 Task: Look for products in the category "Muffins" from Cafe Valley only.
Action: Mouse moved to (24, 105)
Screenshot: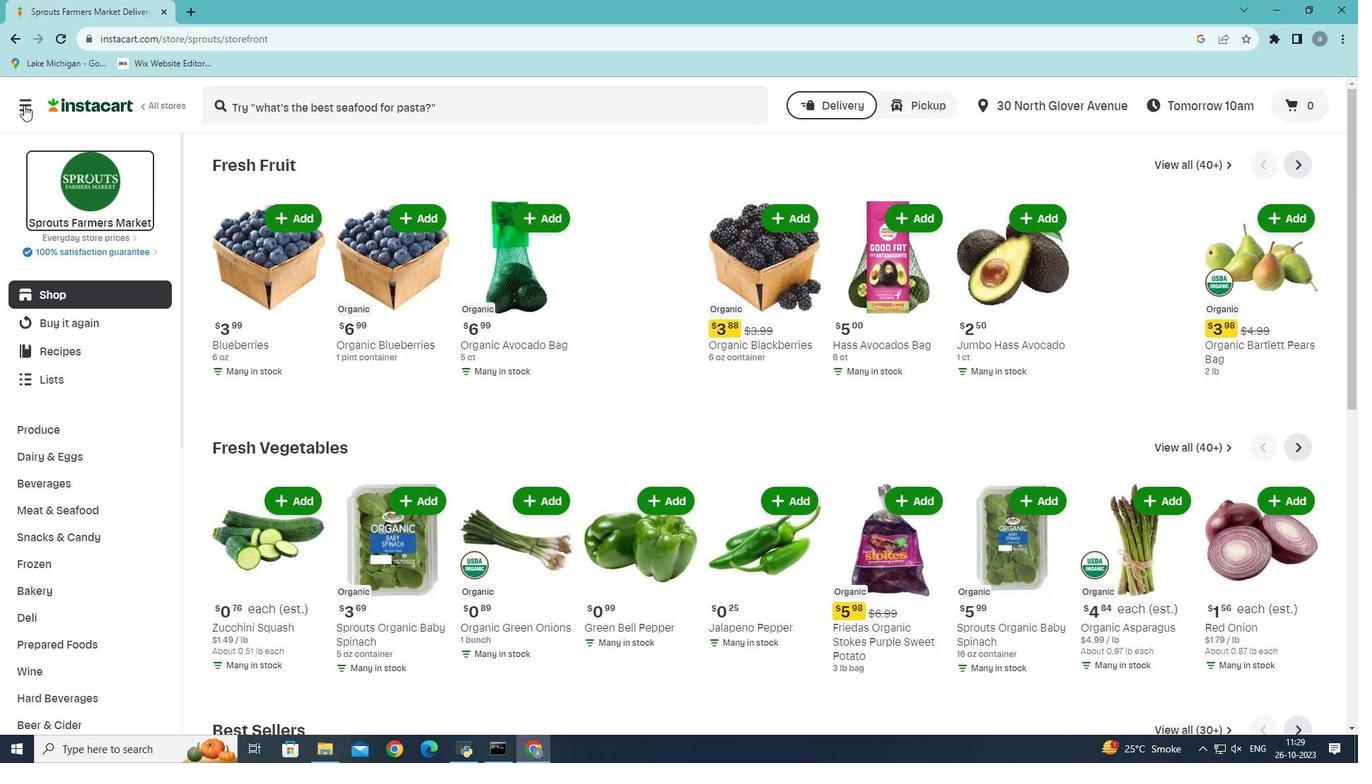
Action: Mouse pressed left at (24, 105)
Screenshot: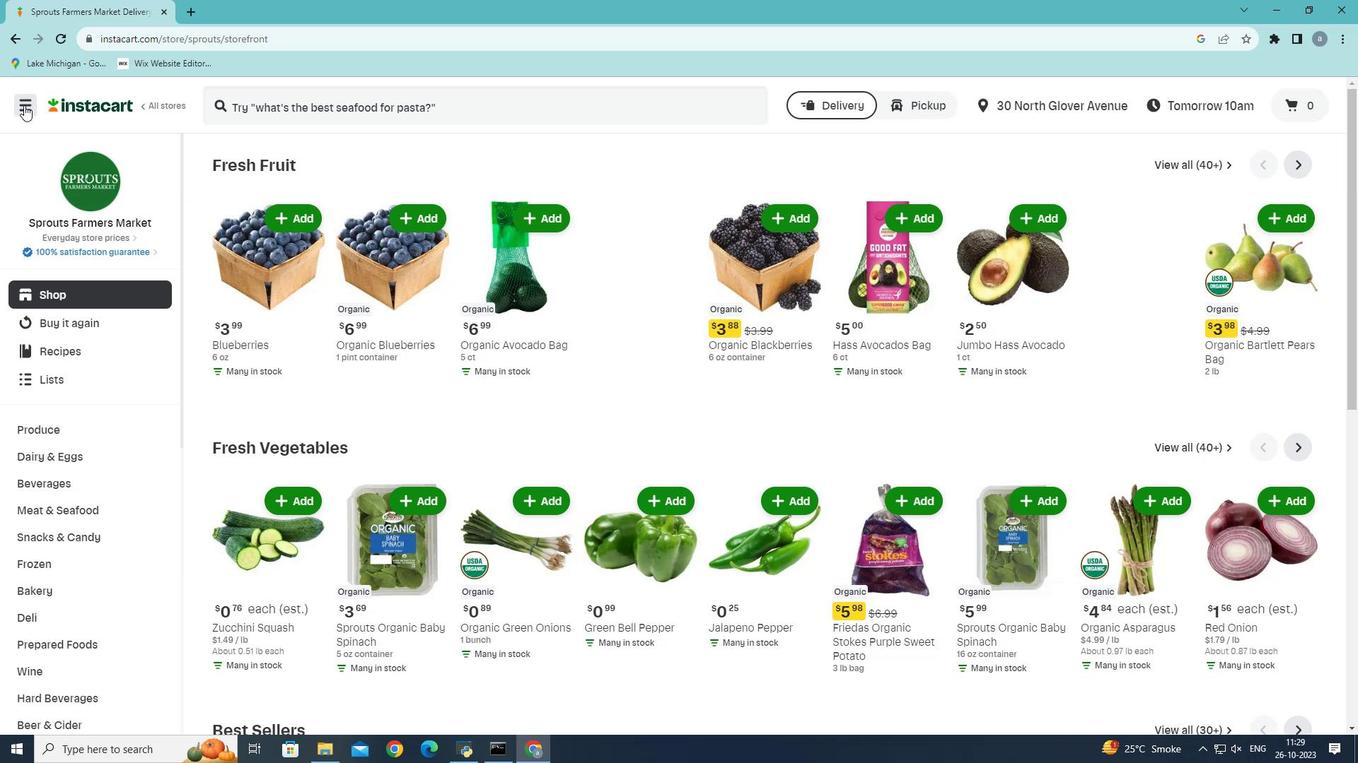 
Action: Mouse moved to (74, 418)
Screenshot: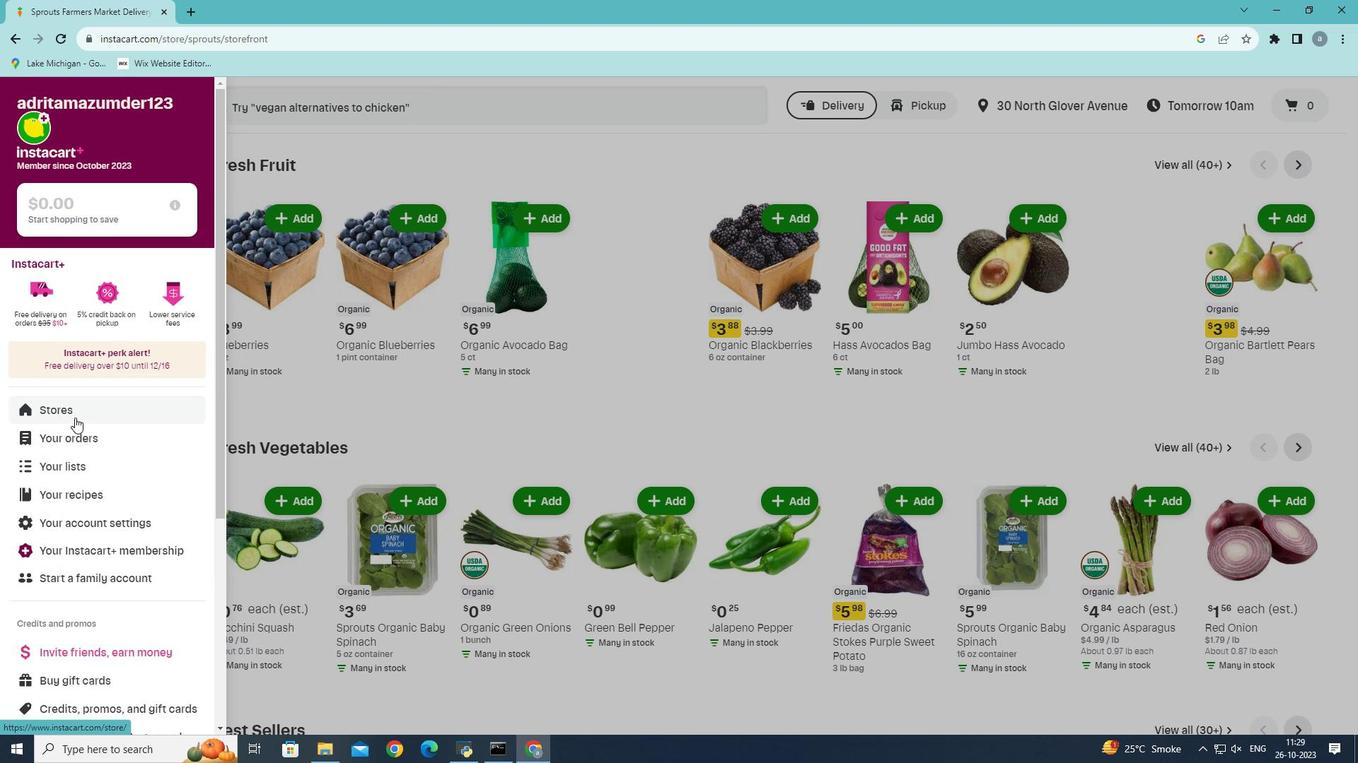 
Action: Mouse pressed left at (74, 418)
Screenshot: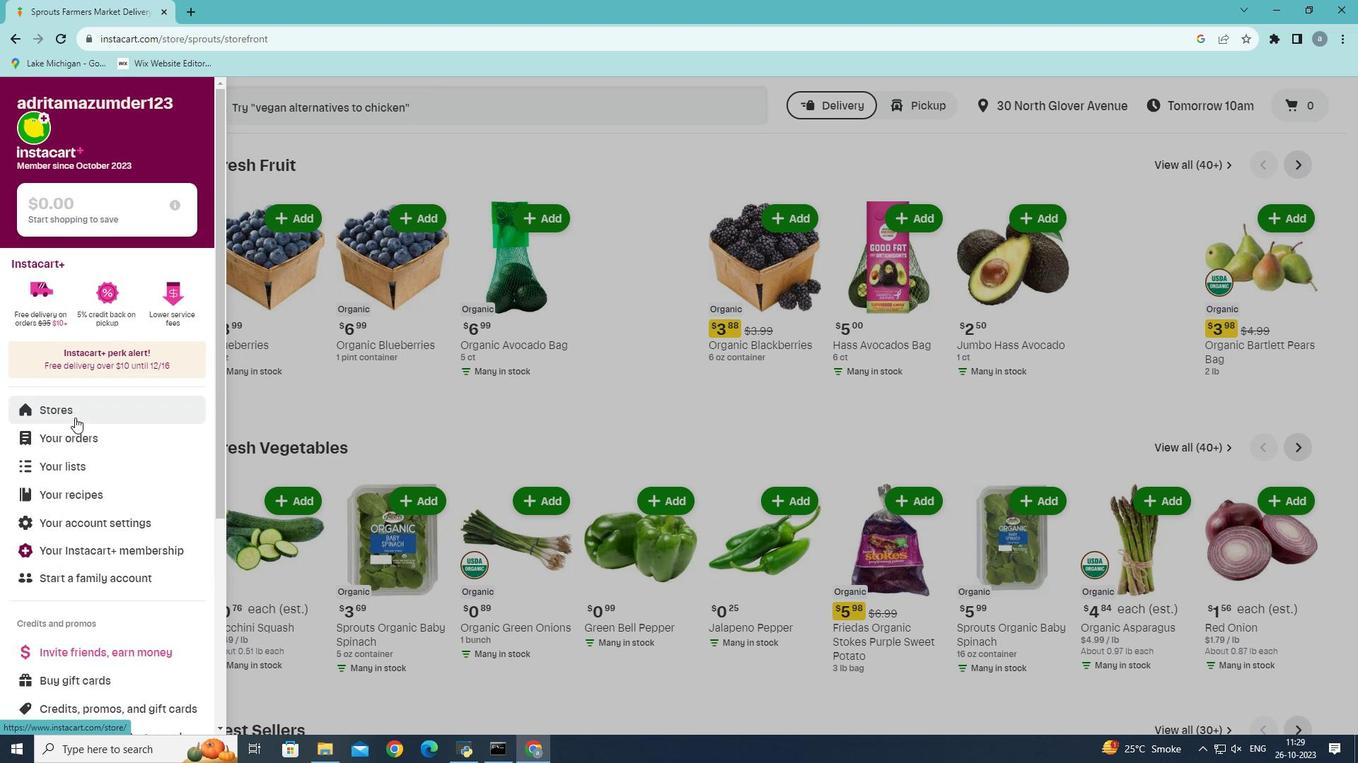 
Action: Mouse moved to (318, 145)
Screenshot: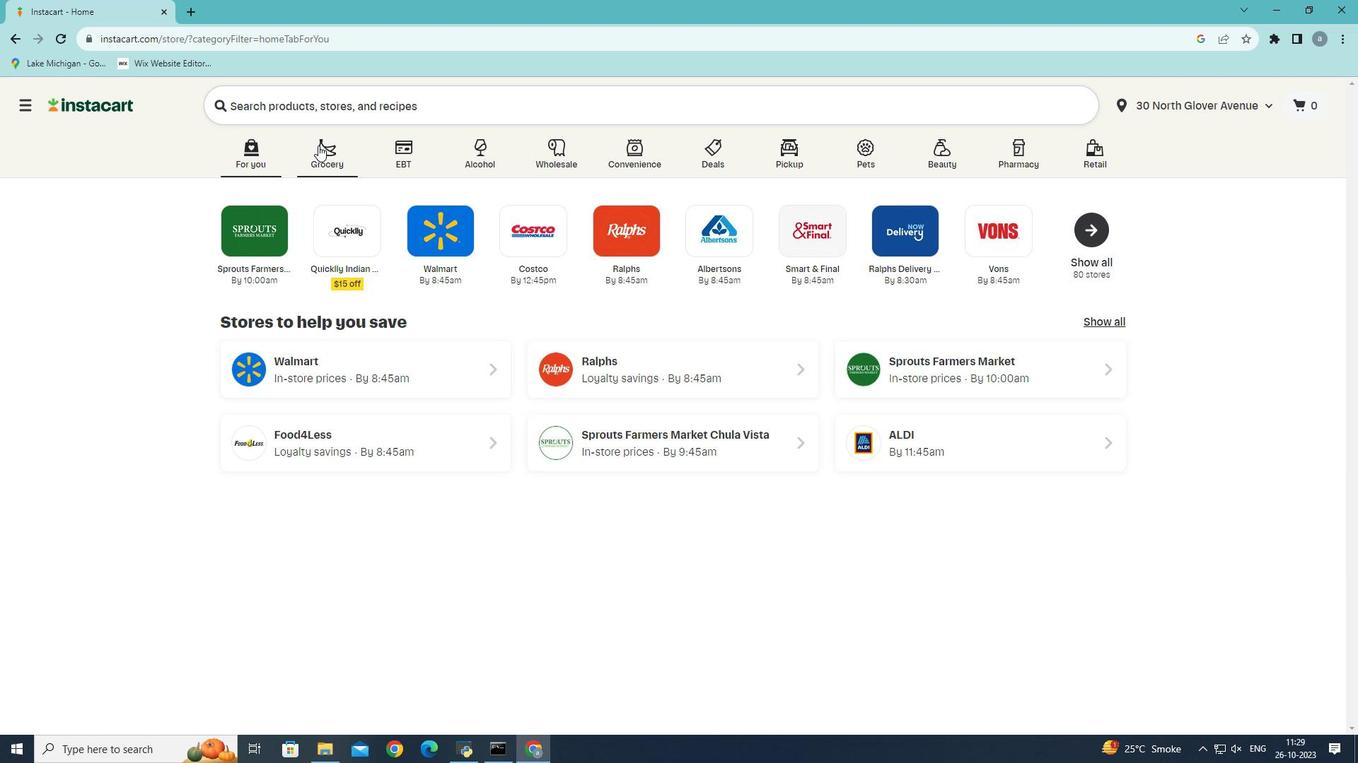 
Action: Mouse pressed left at (318, 145)
Screenshot: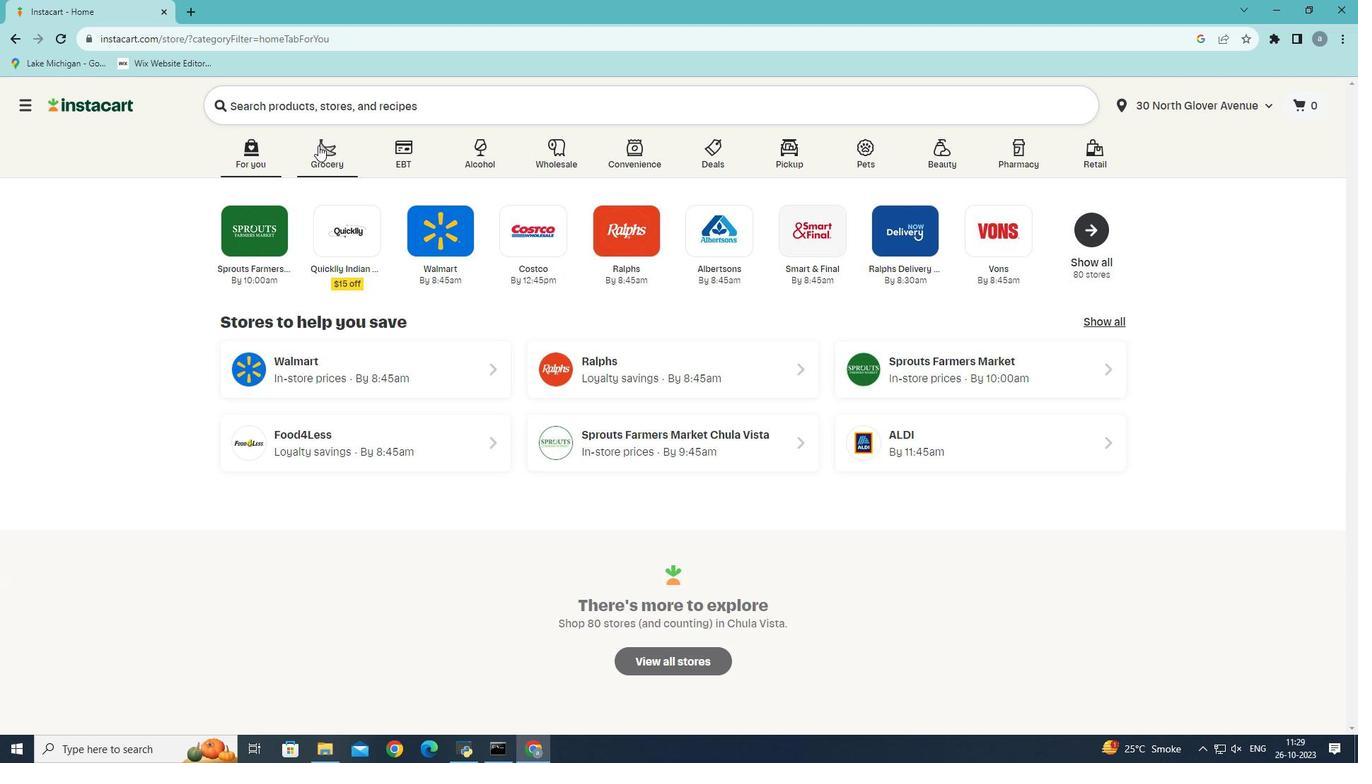 
Action: Mouse moved to (321, 434)
Screenshot: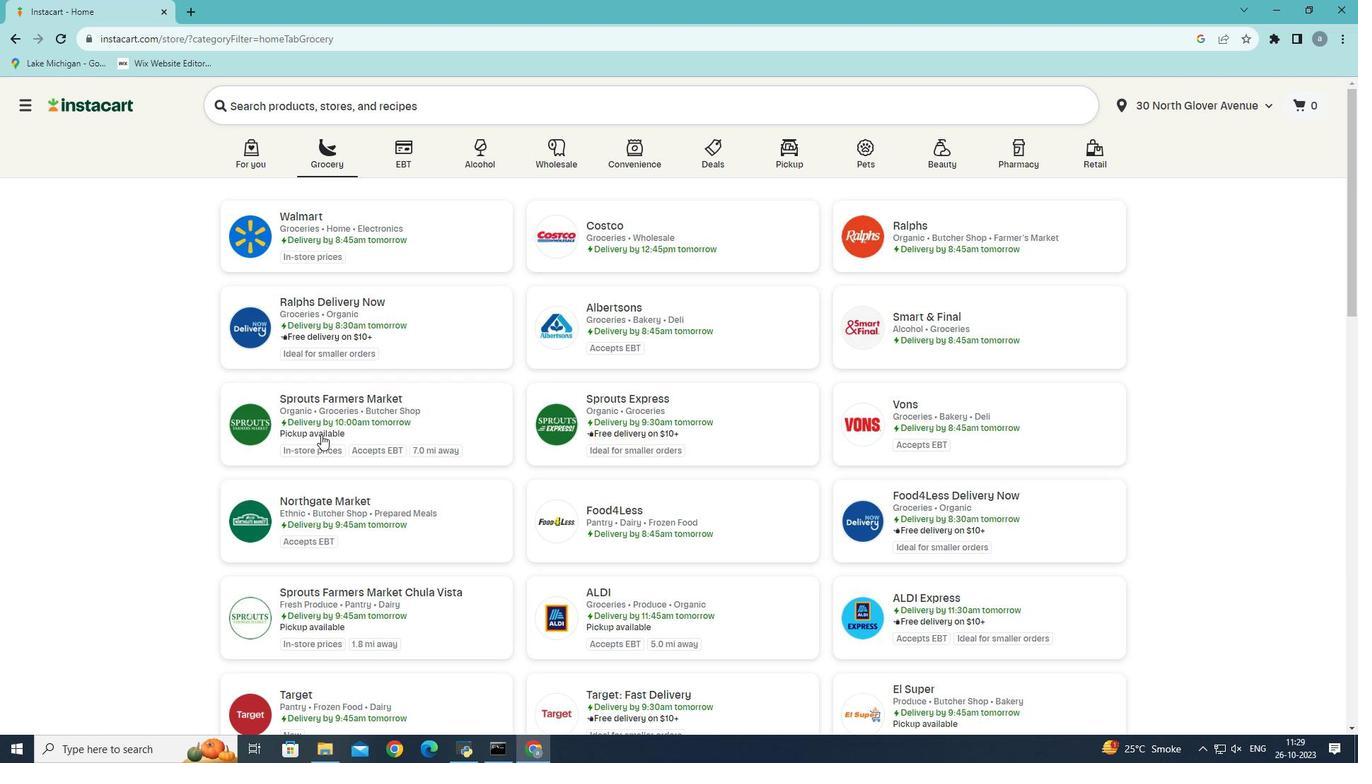 
Action: Mouse pressed left at (321, 434)
Screenshot: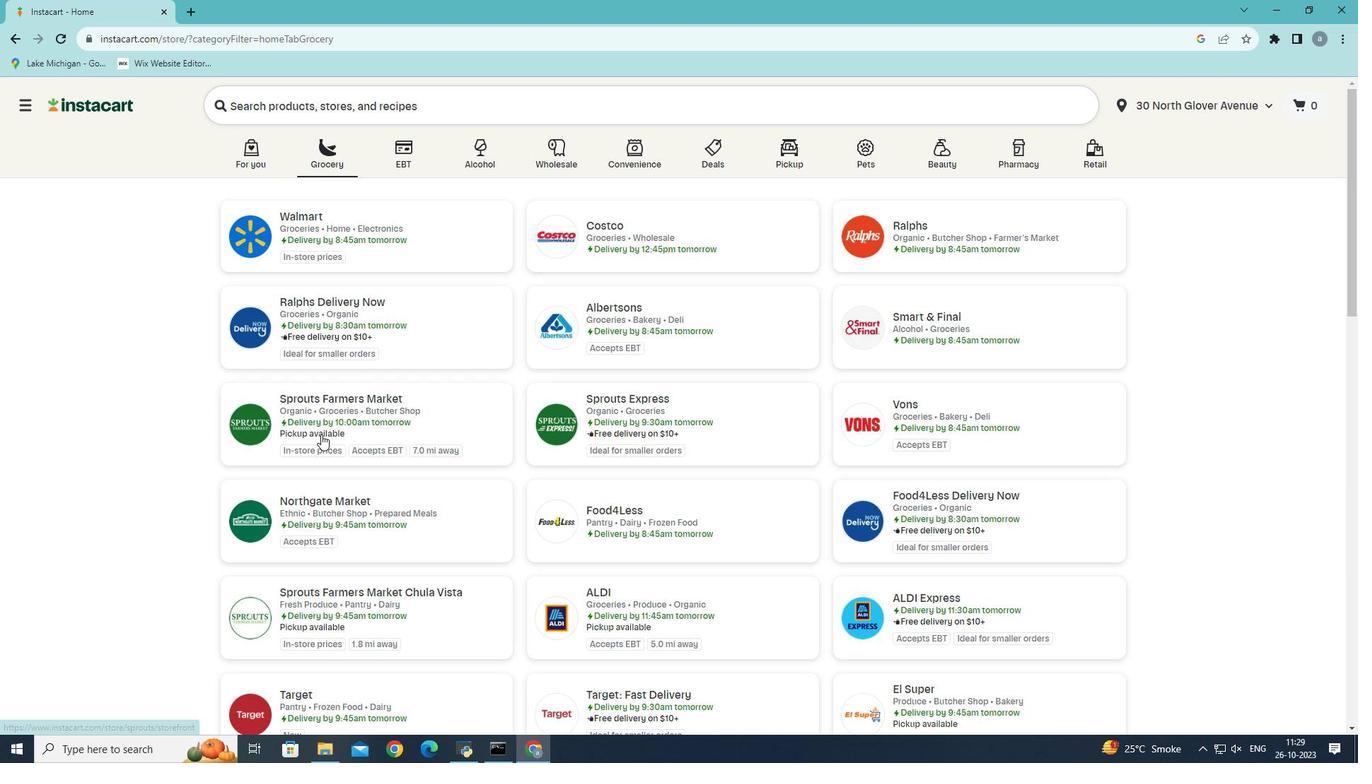 
Action: Mouse moved to (40, 590)
Screenshot: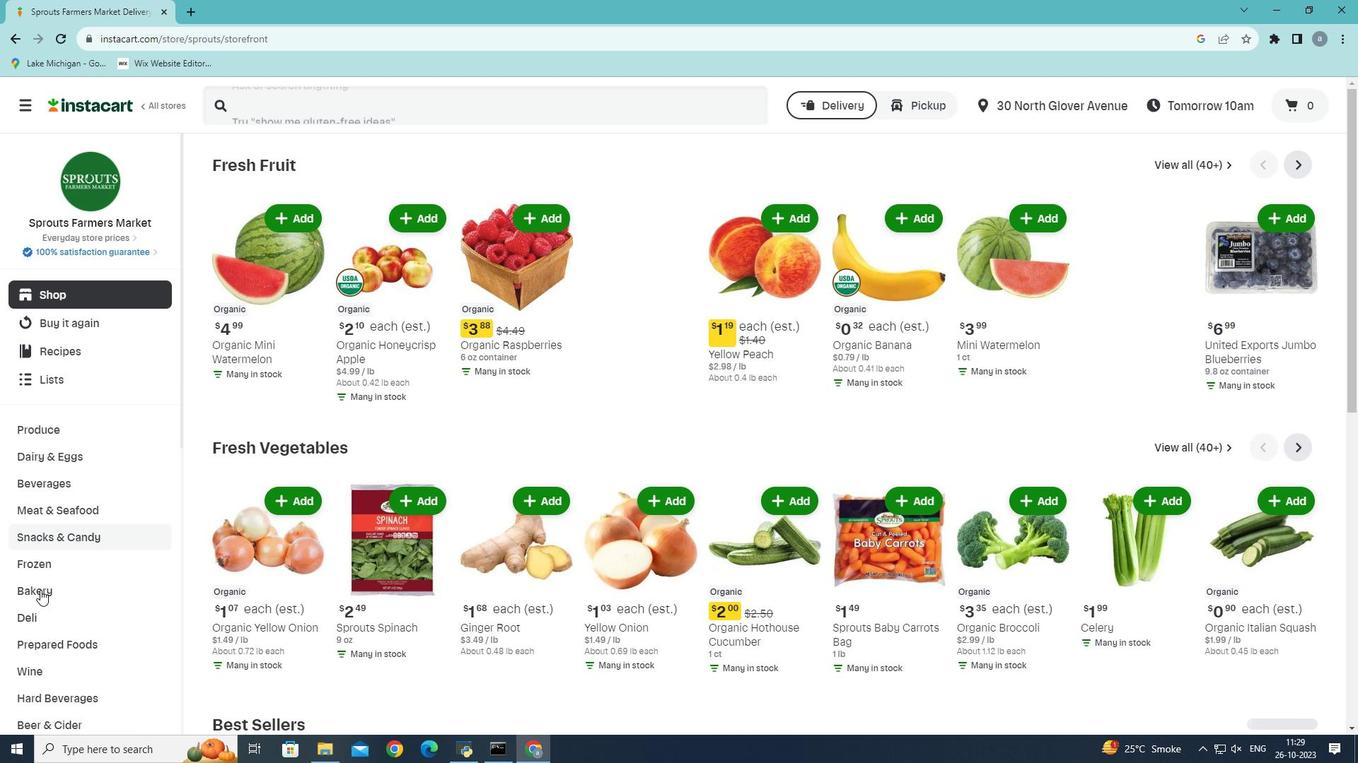 
Action: Mouse pressed left at (40, 590)
Screenshot: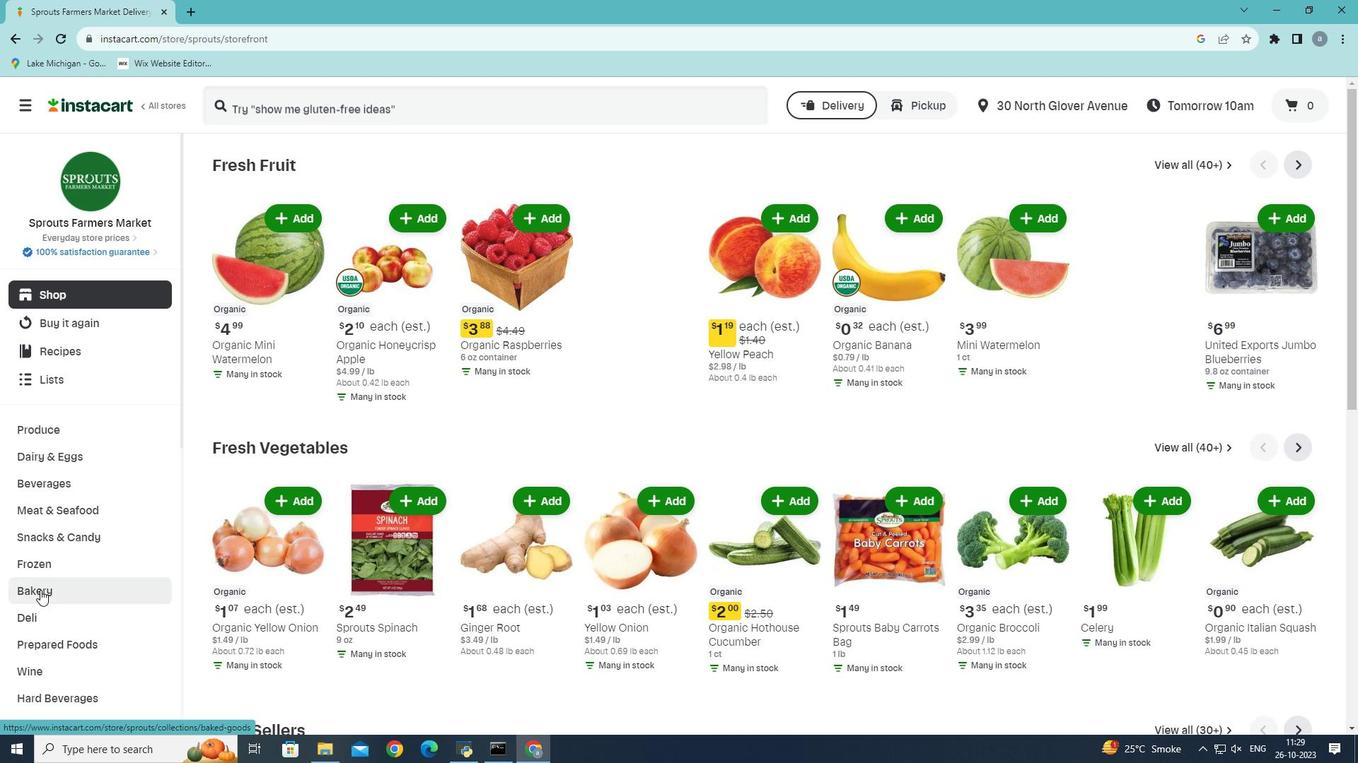 
Action: Mouse moved to (839, 202)
Screenshot: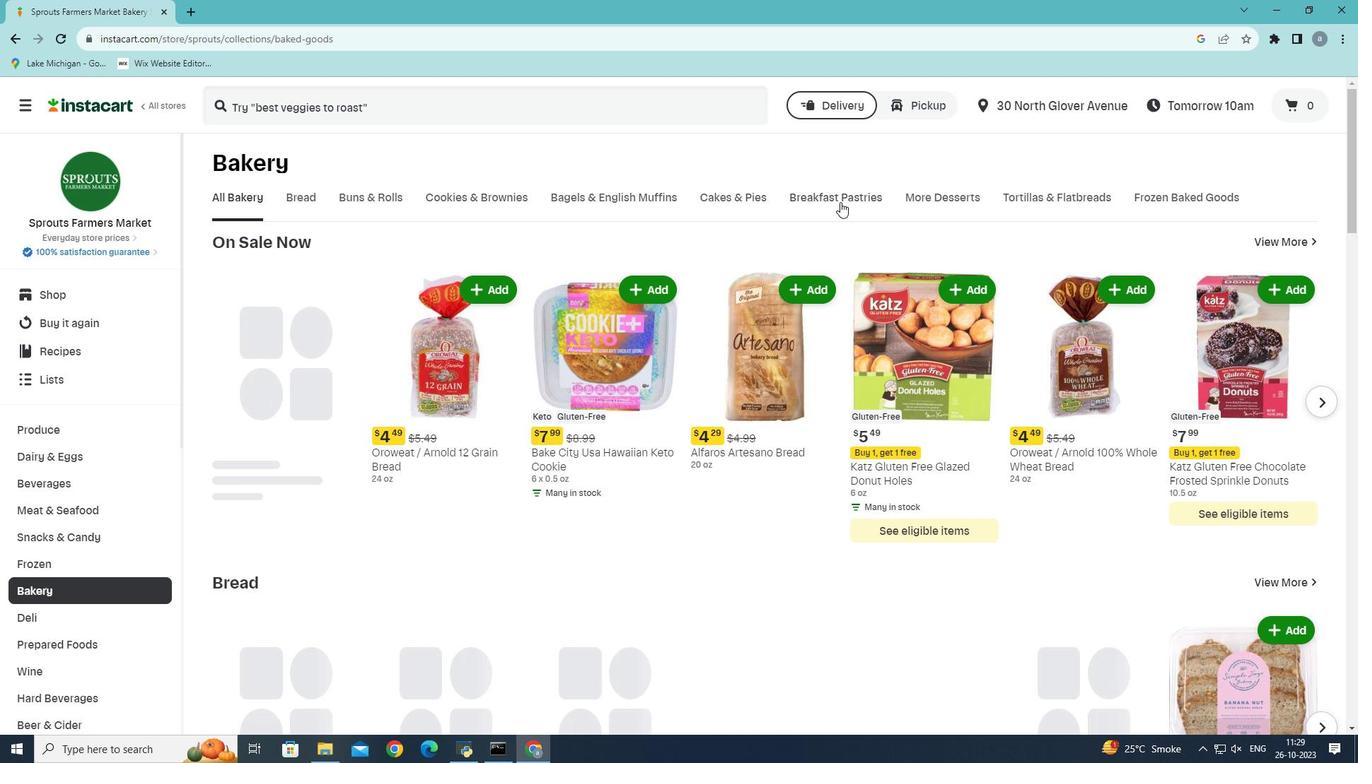 
Action: Mouse pressed left at (839, 202)
Screenshot: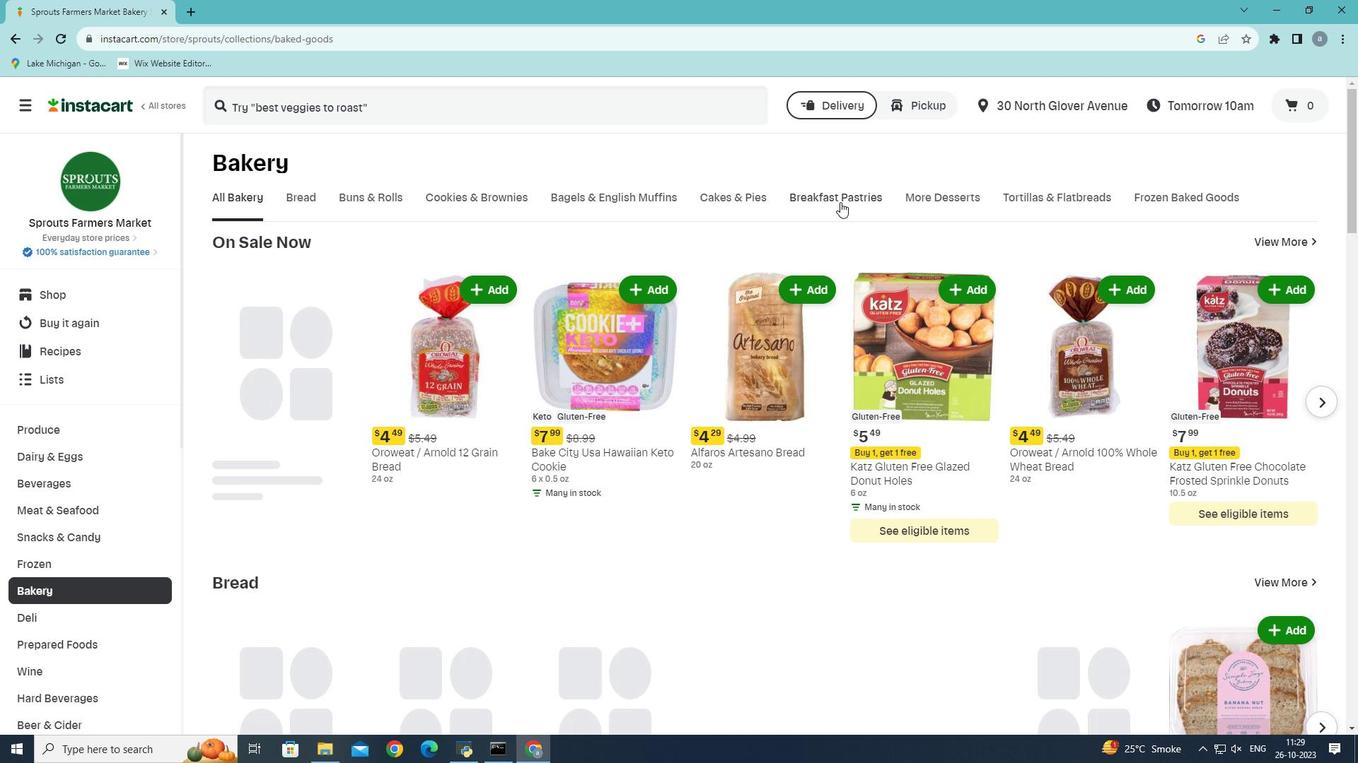 
Action: Mouse moved to (326, 265)
Screenshot: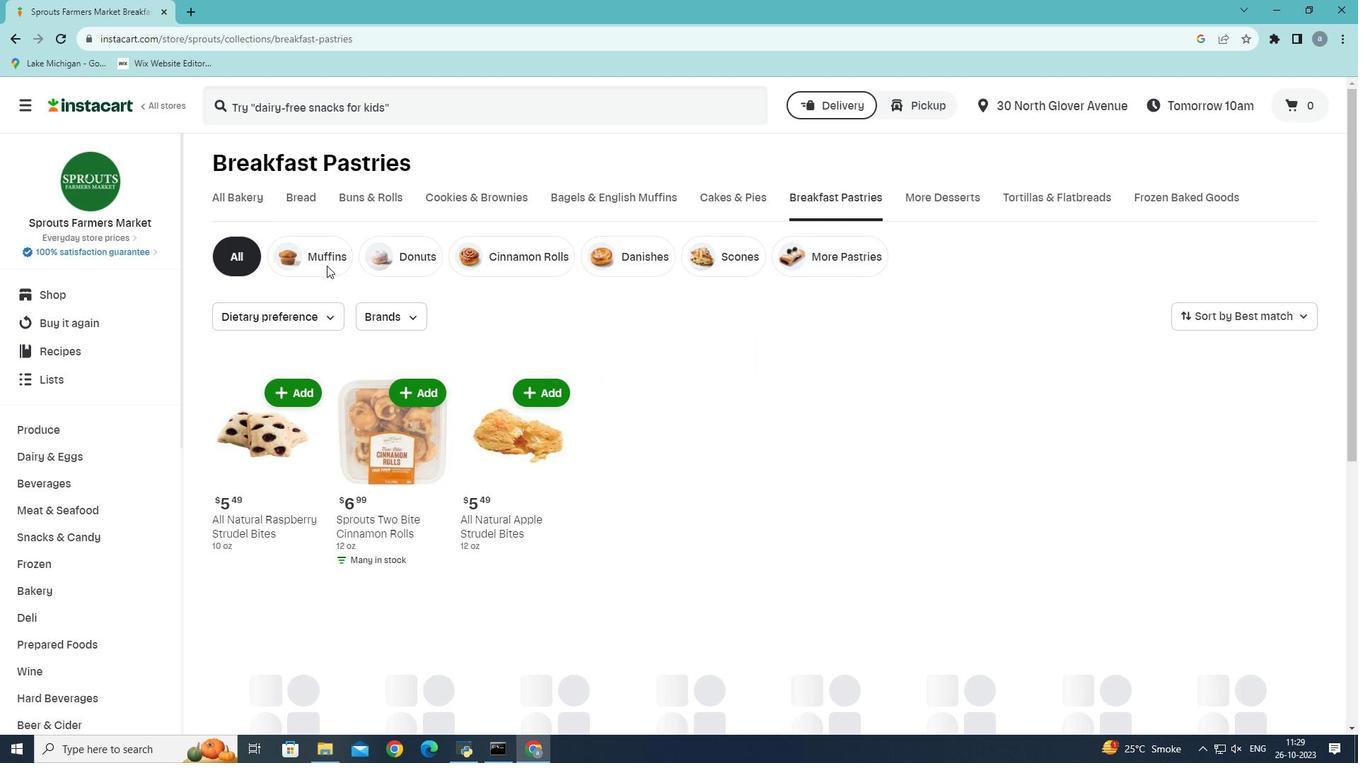 
Action: Mouse pressed left at (326, 265)
Screenshot: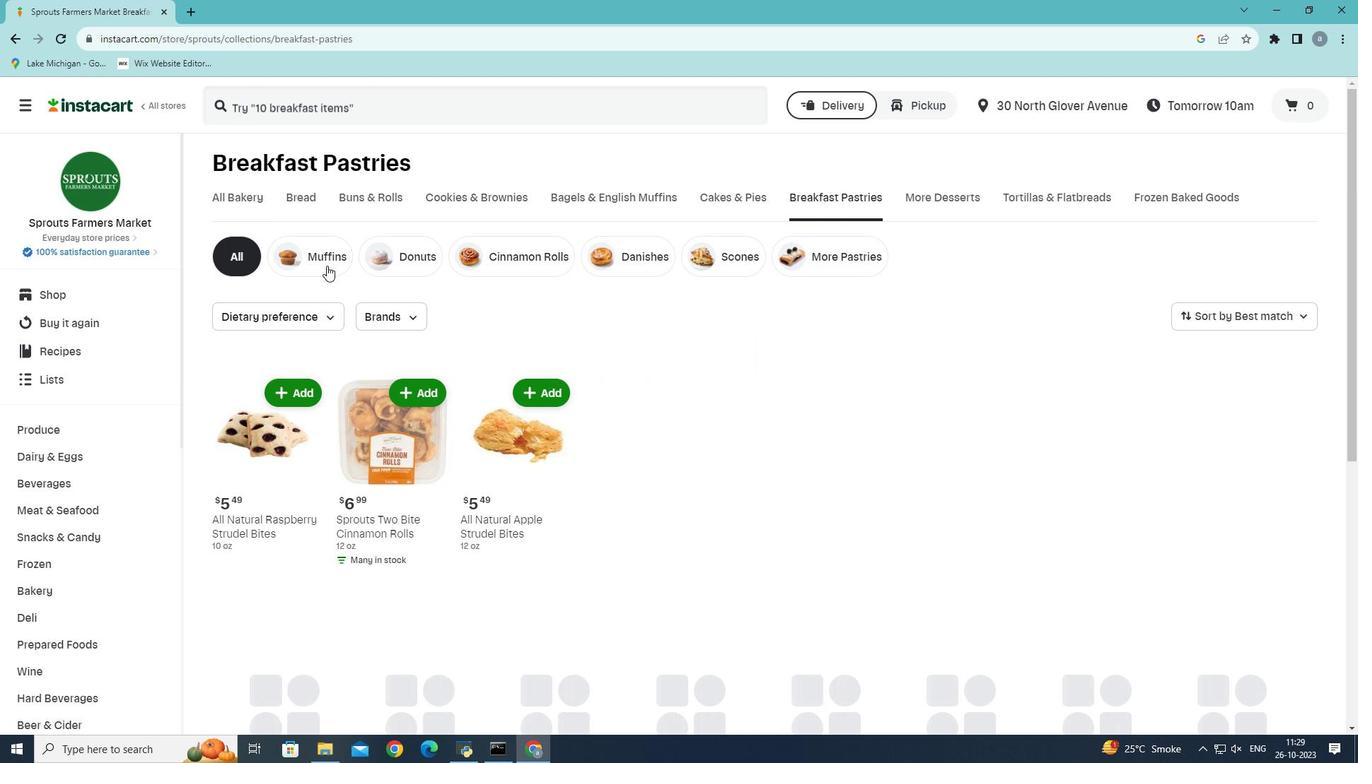 
Action: Mouse moved to (418, 320)
Screenshot: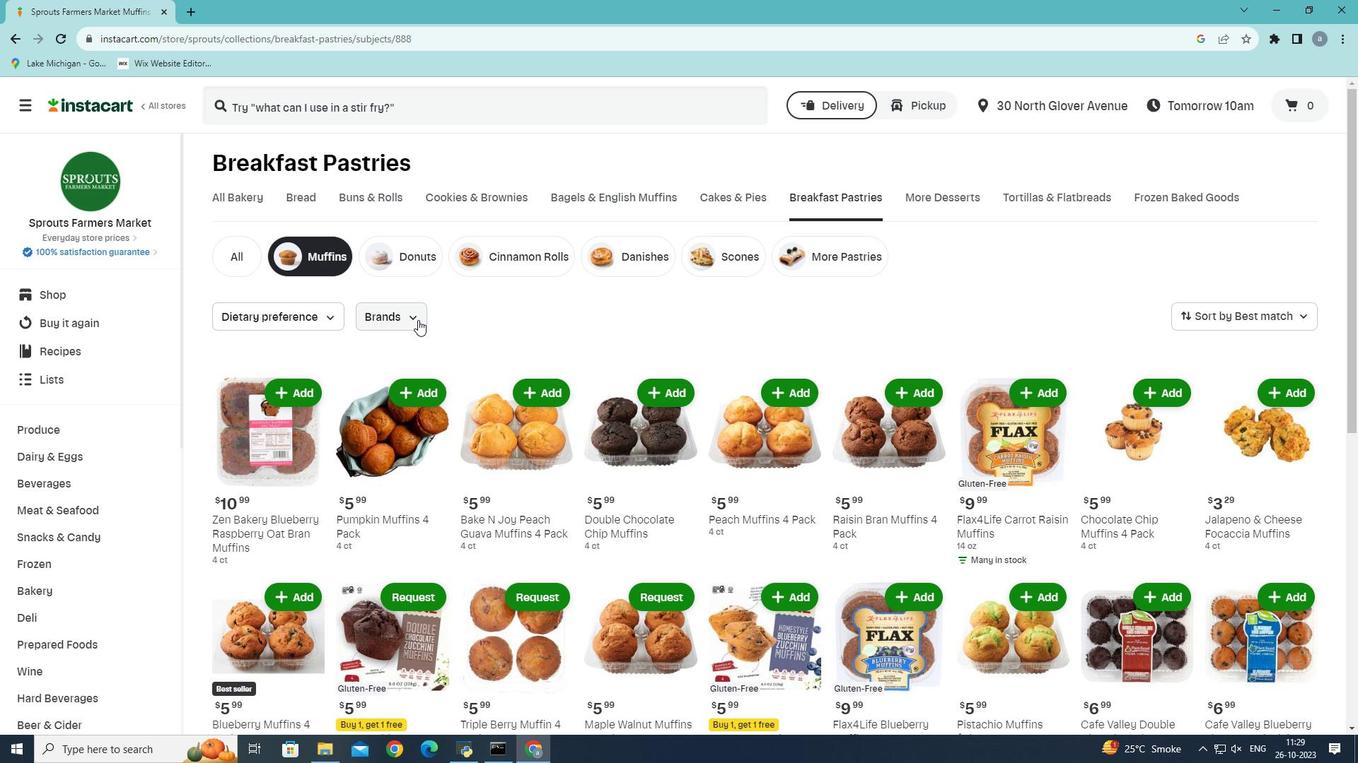 
Action: Mouse pressed left at (418, 320)
Screenshot: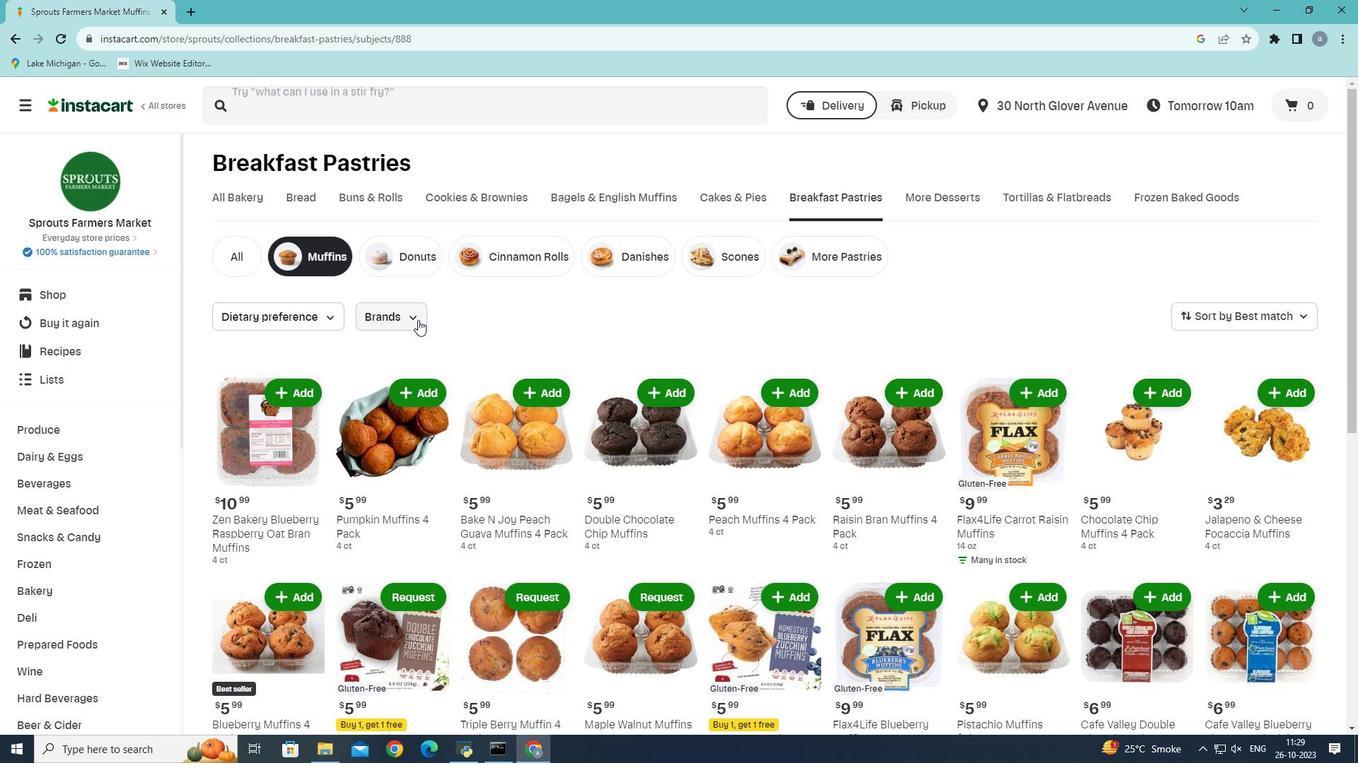 
Action: Mouse moved to (394, 536)
Screenshot: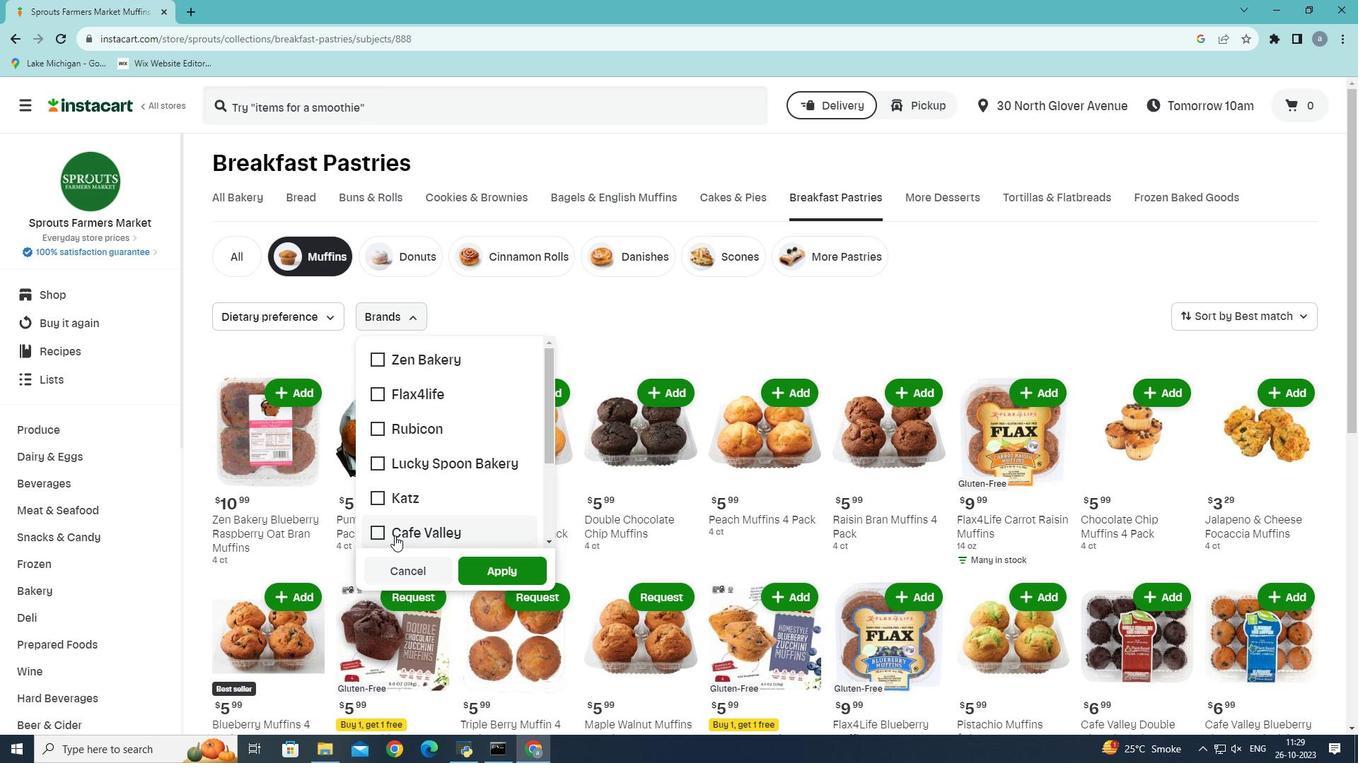 
Action: Mouse pressed left at (394, 536)
Screenshot: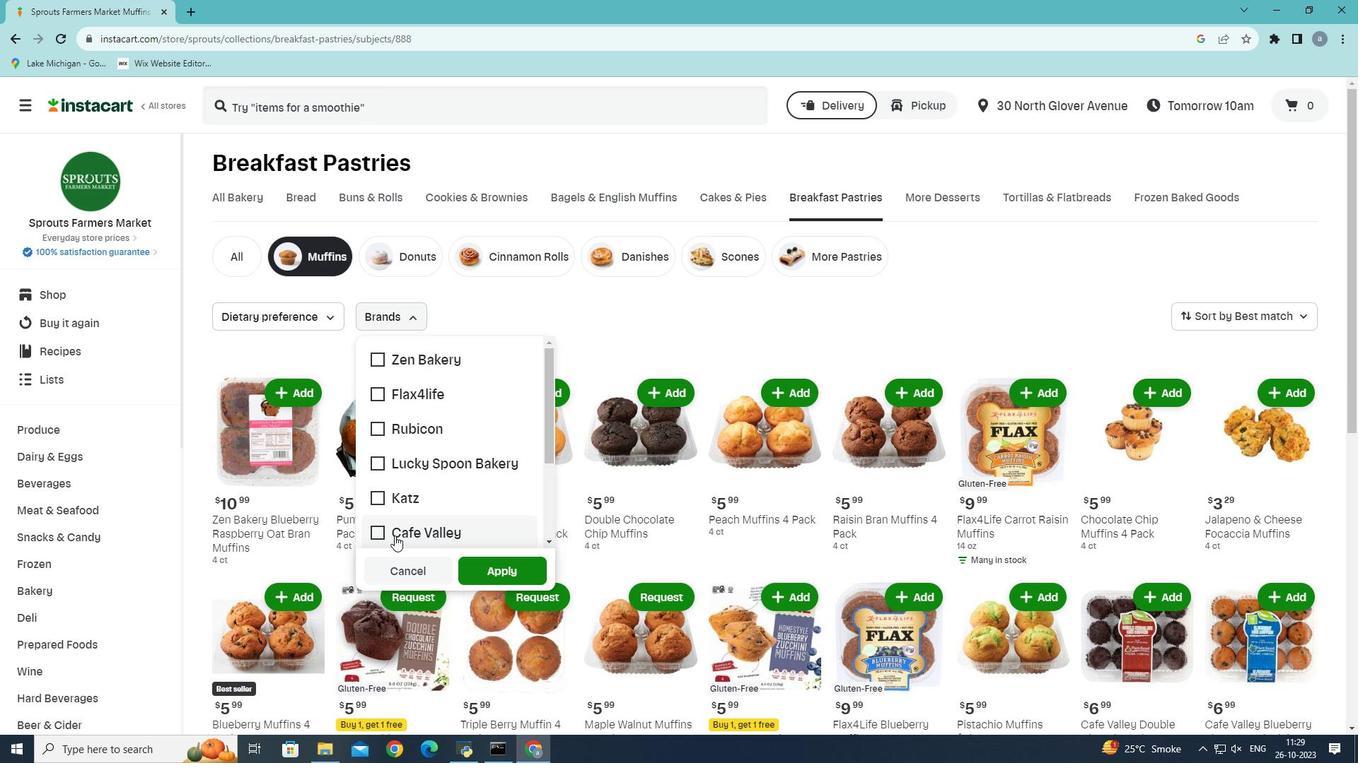 
Action: Mouse moved to (493, 550)
Screenshot: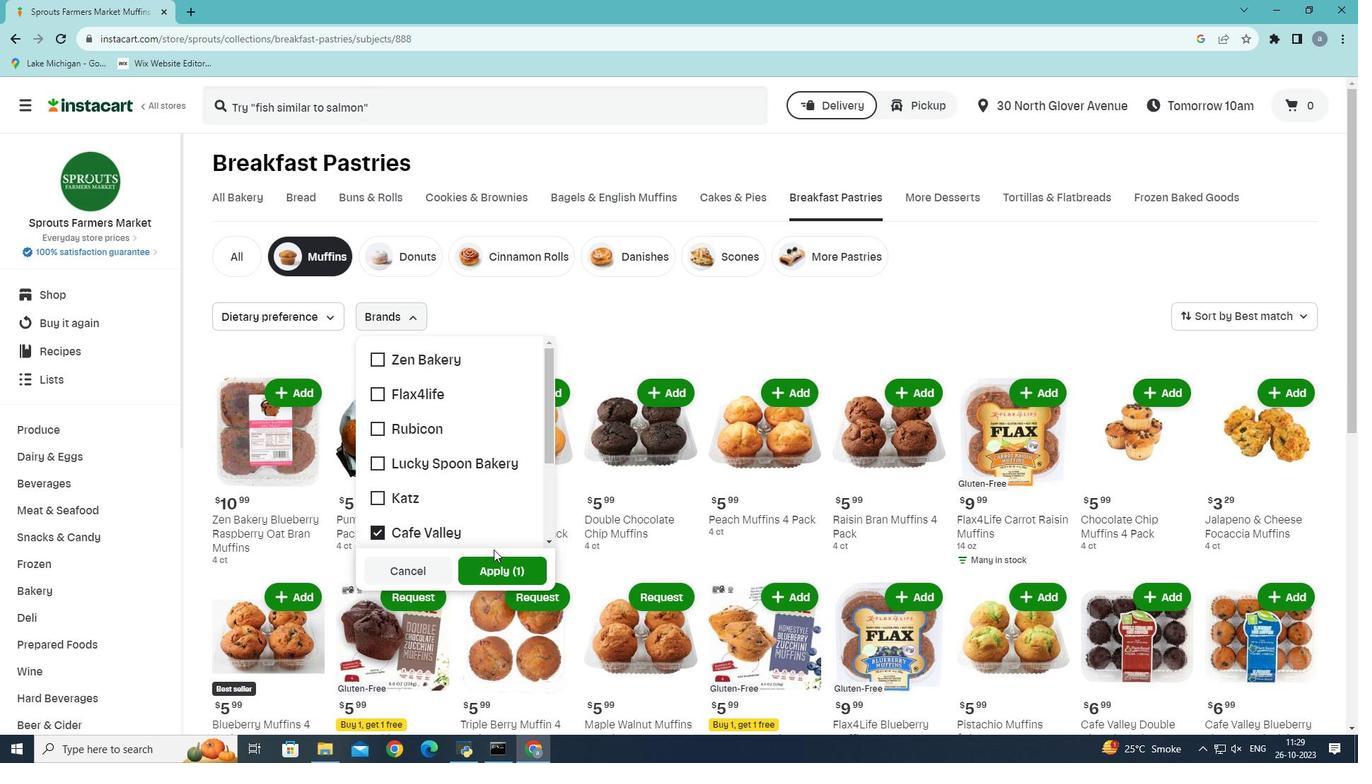 
Action: Mouse scrolled (493, 549) with delta (0, 0)
Screenshot: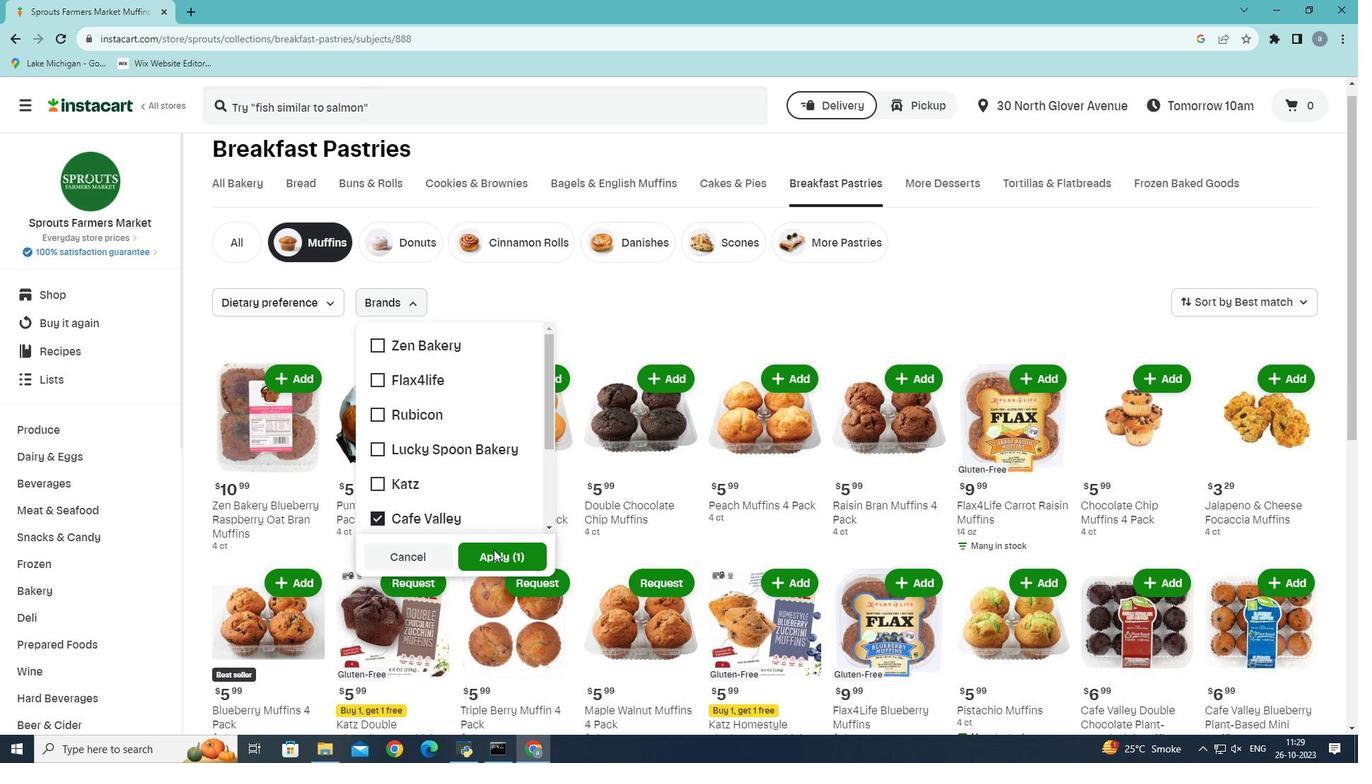
Action: Mouse scrolled (493, 549) with delta (0, 0)
Screenshot: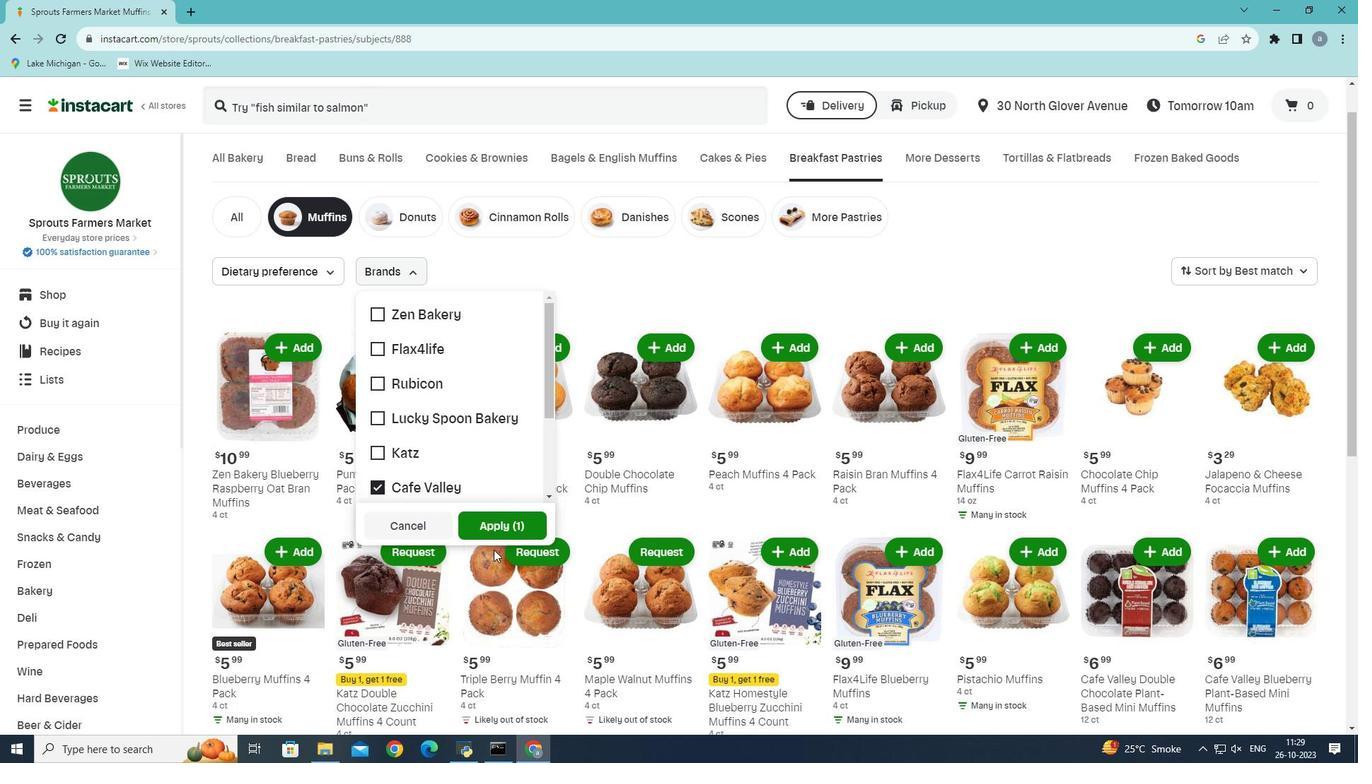 
Action: Mouse scrolled (493, 549) with delta (0, 0)
Screenshot: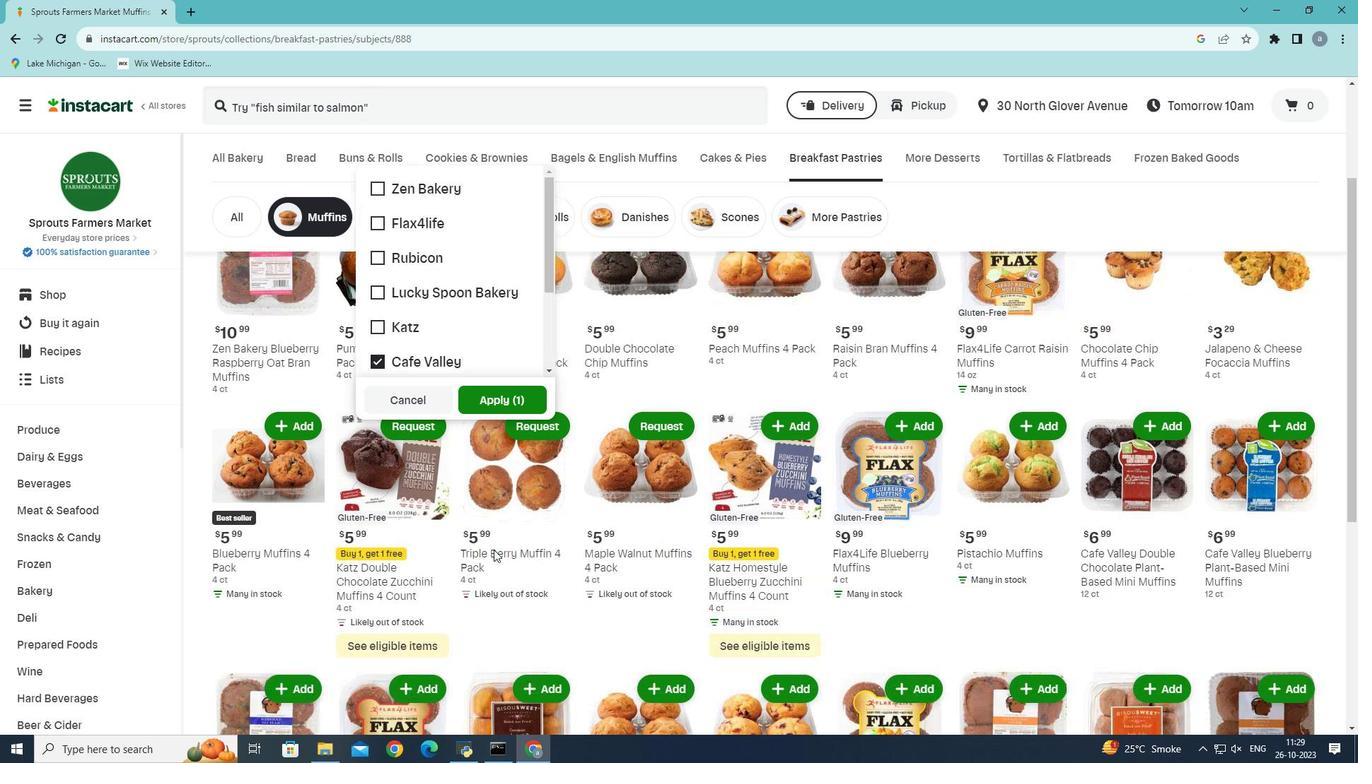 
Action: Mouse moved to (500, 350)
Screenshot: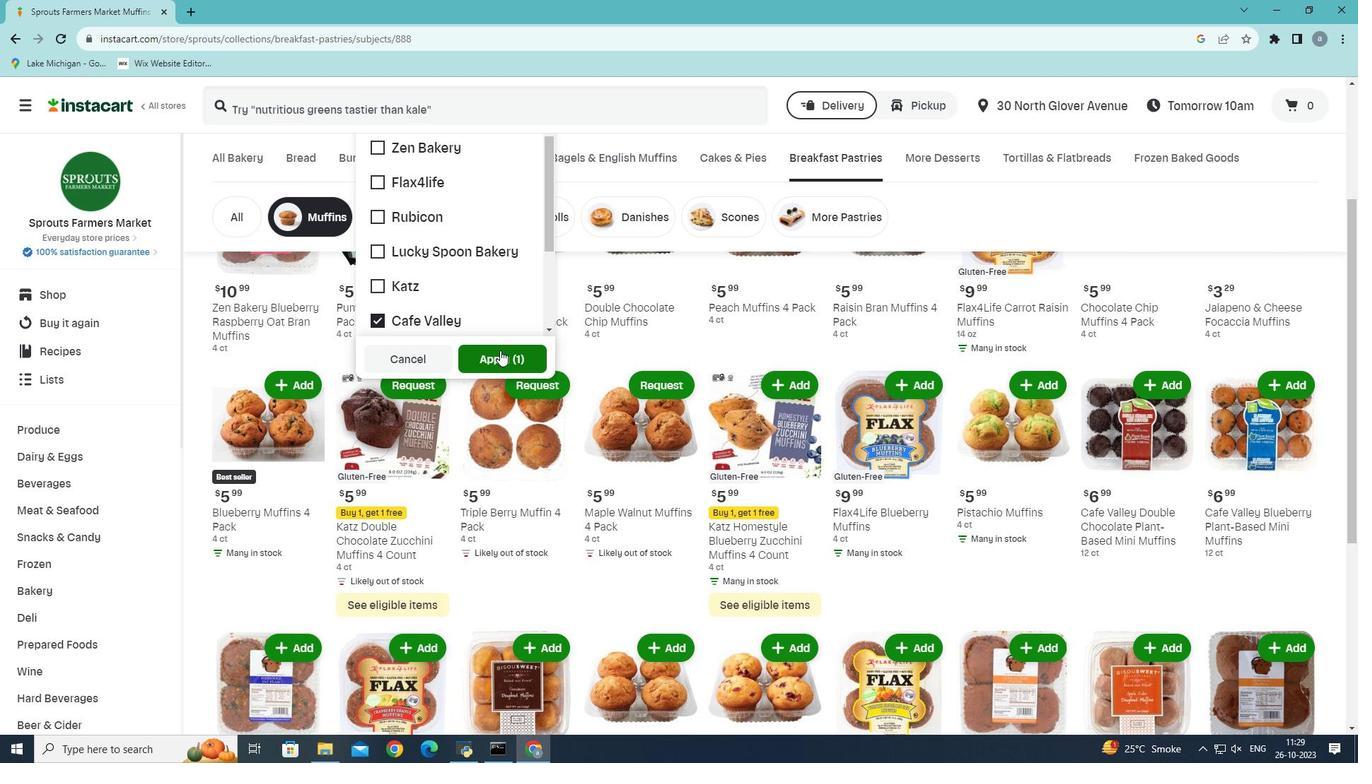 
Action: Mouse pressed left at (500, 350)
Screenshot: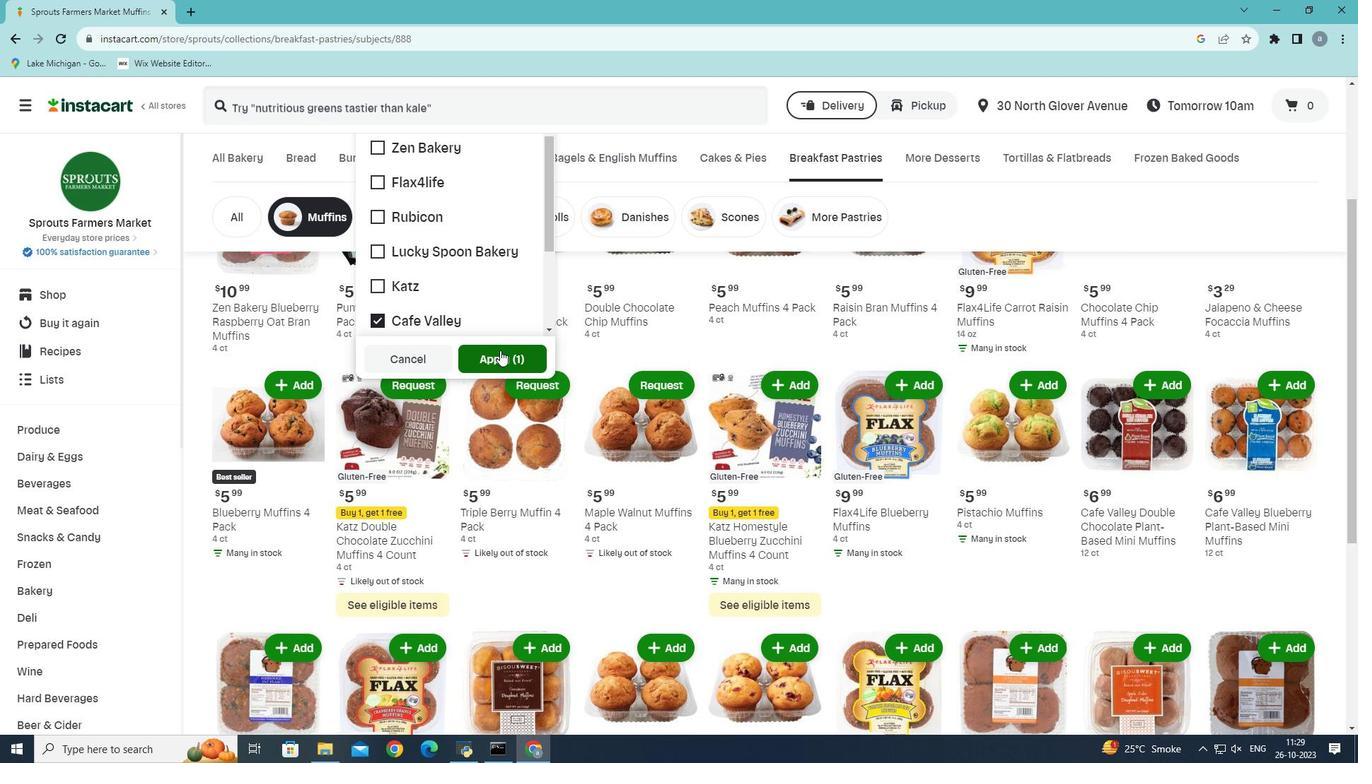 
Action: Mouse moved to (466, 381)
Screenshot: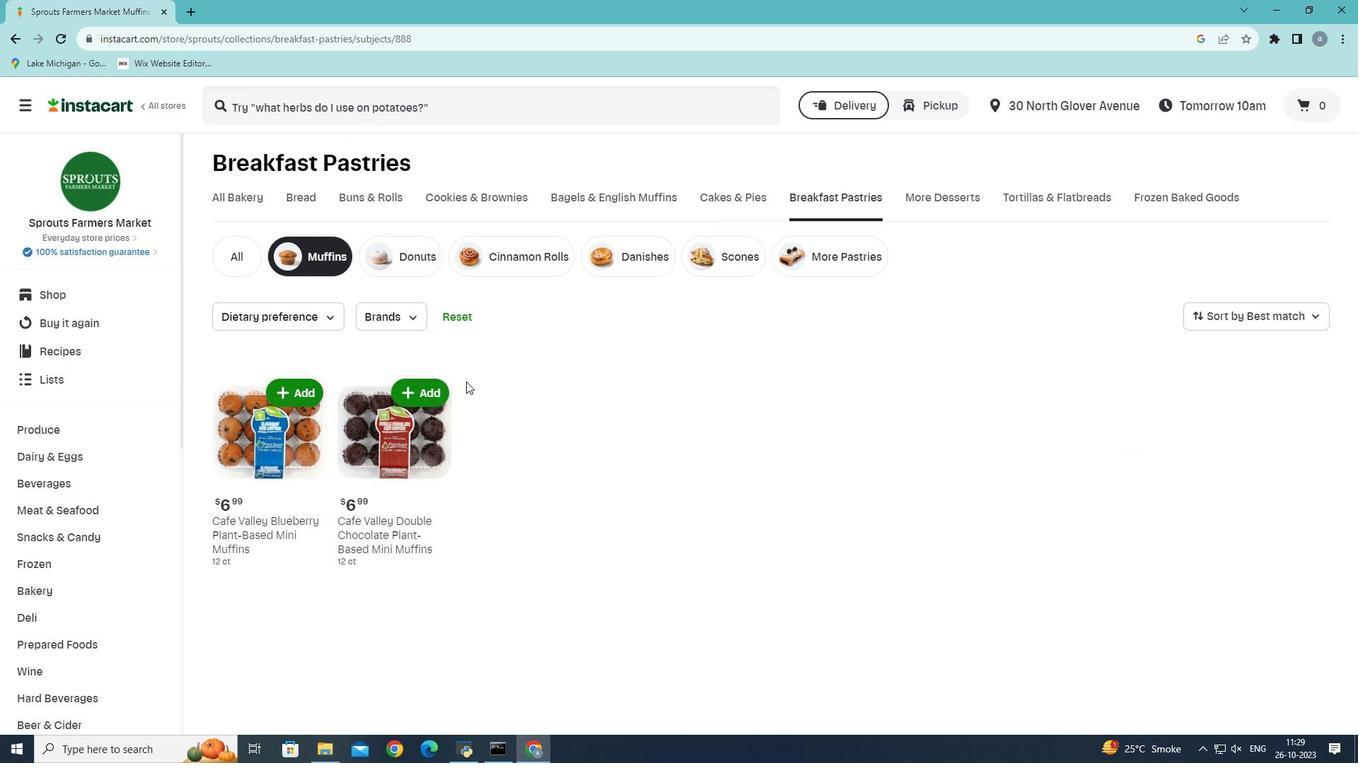 
